 Task: Add the task  Integrate website with a new web content management system (CMS) to the section Flash Flood in the project BackTech and add a Due Date to the respective task as 2024/02/18
Action: Mouse moved to (612, 540)
Screenshot: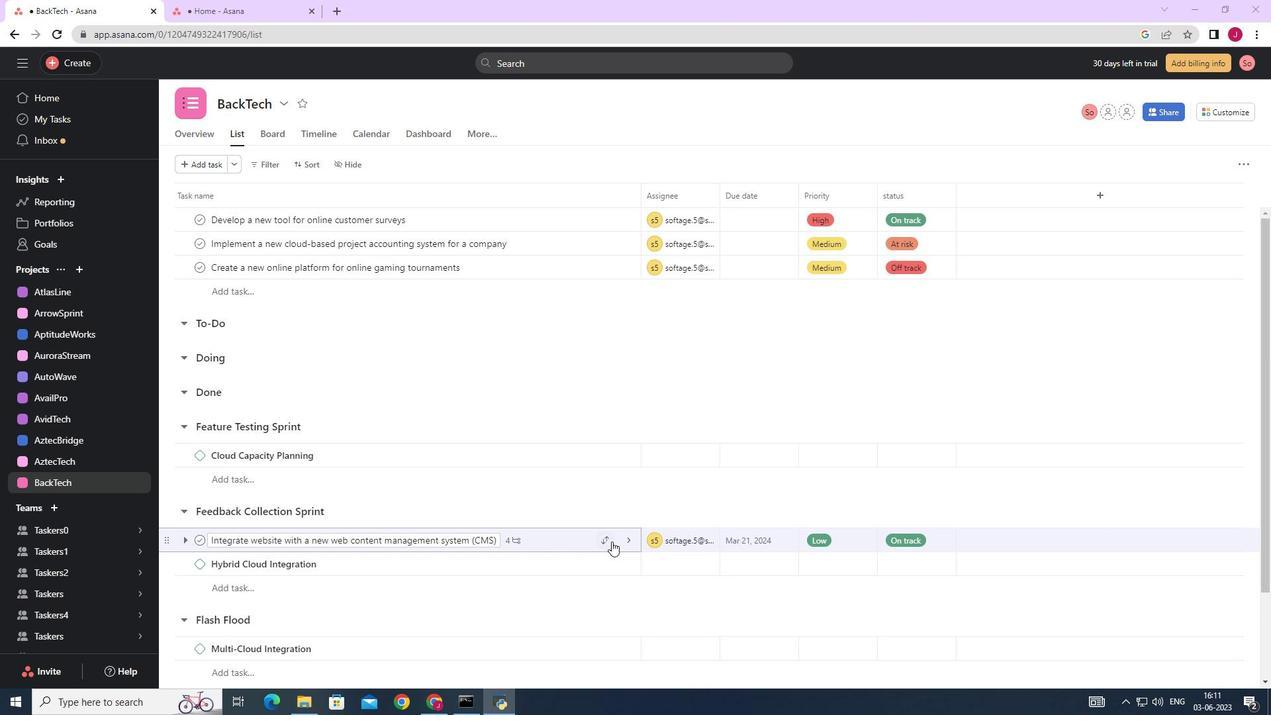 
Action: Mouse pressed left at (612, 540)
Screenshot: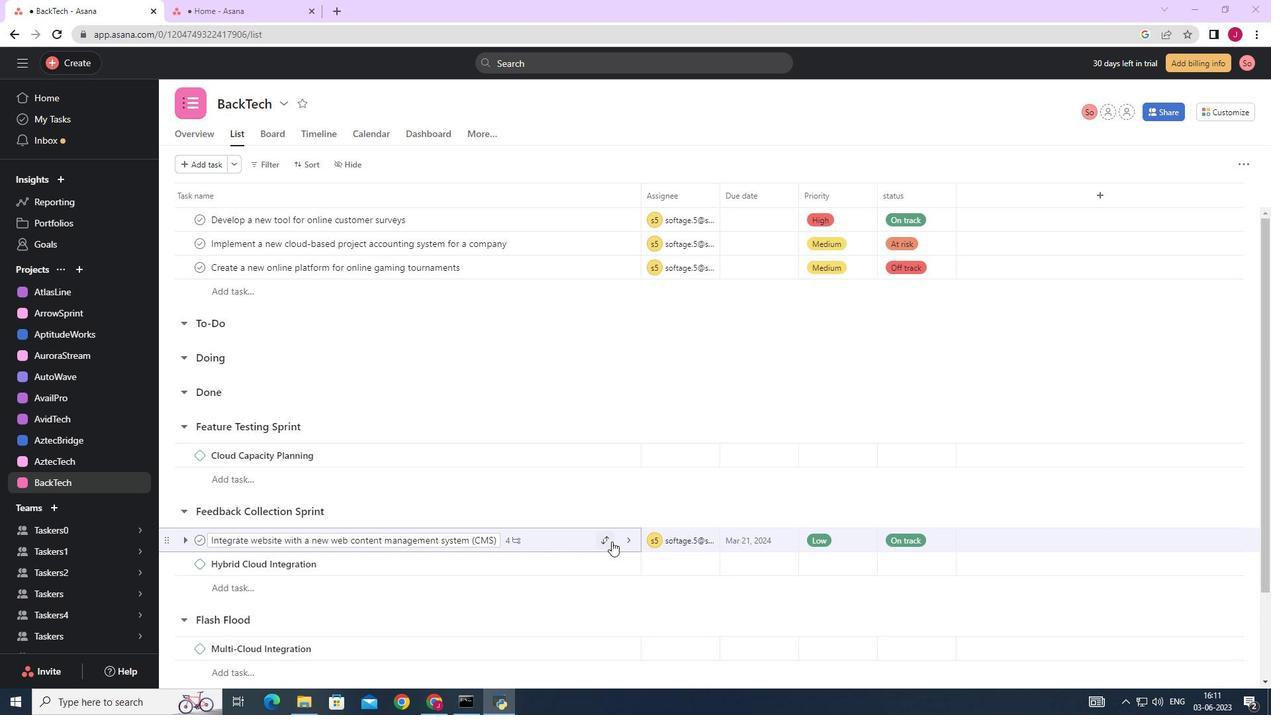 
Action: Mouse moved to (602, 536)
Screenshot: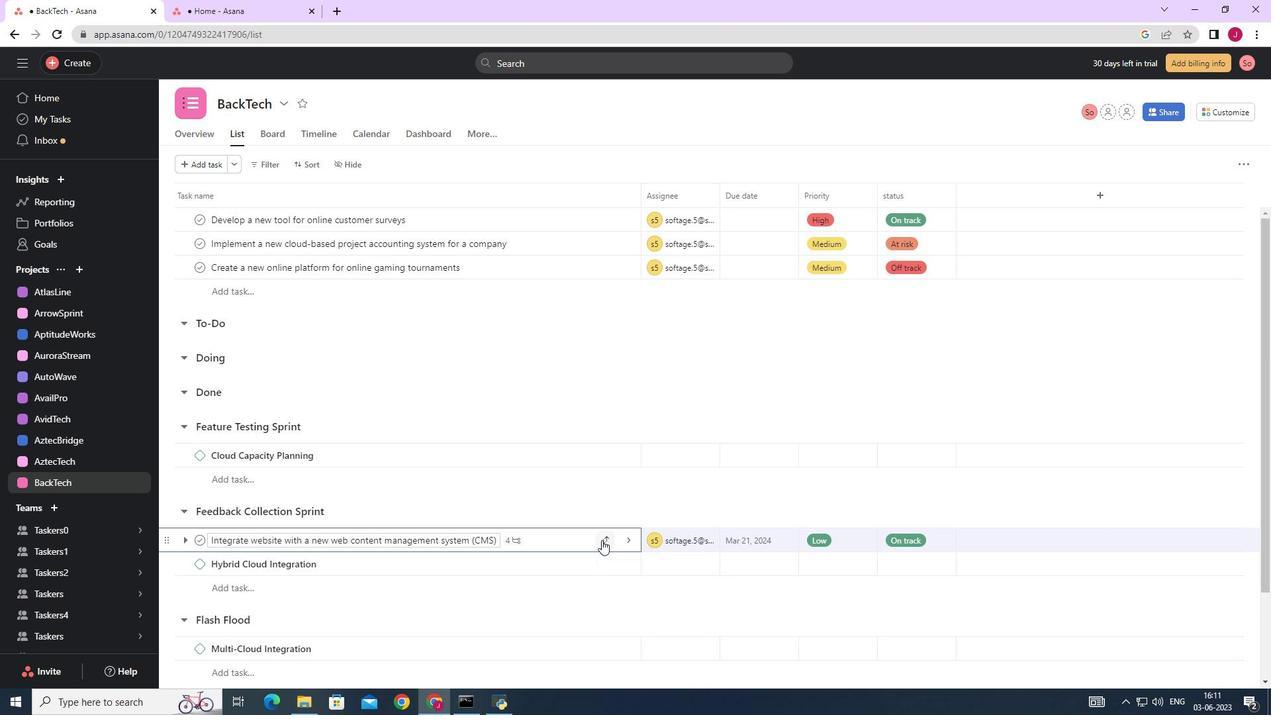 
Action: Mouse pressed left at (602, 536)
Screenshot: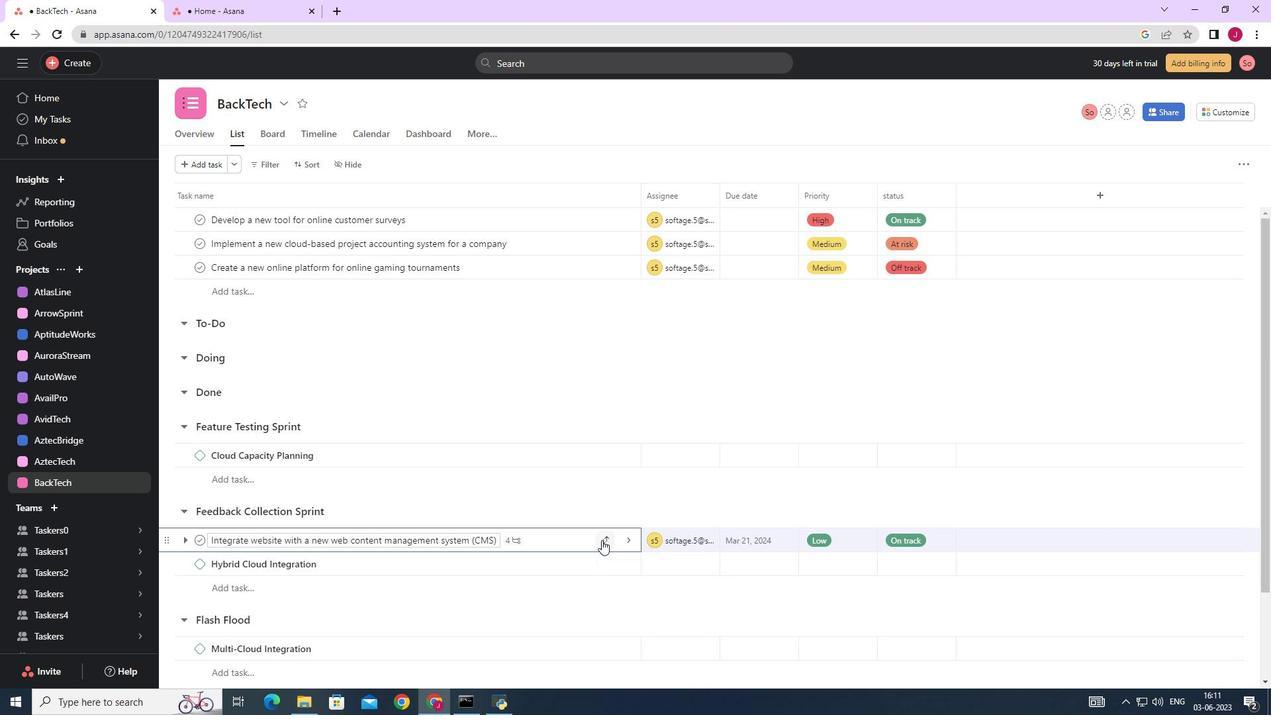
Action: Mouse moved to (603, 537)
Screenshot: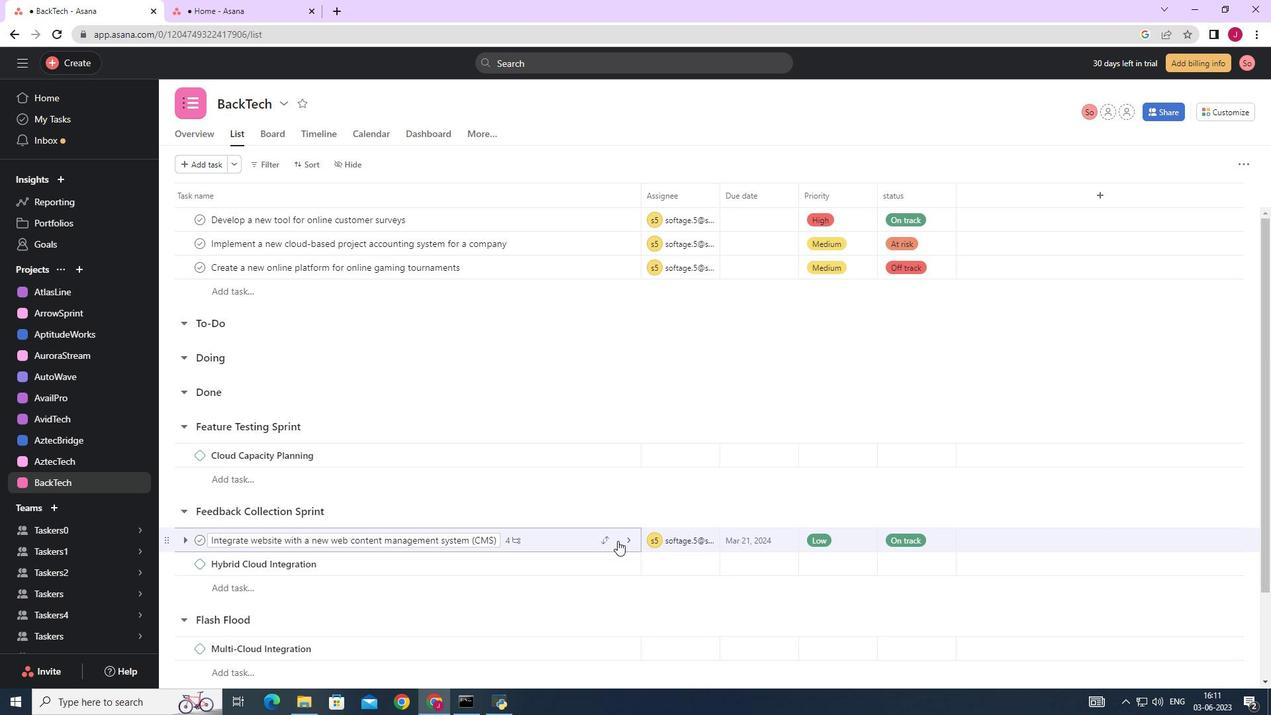 
Action: Mouse pressed left at (603, 537)
Screenshot: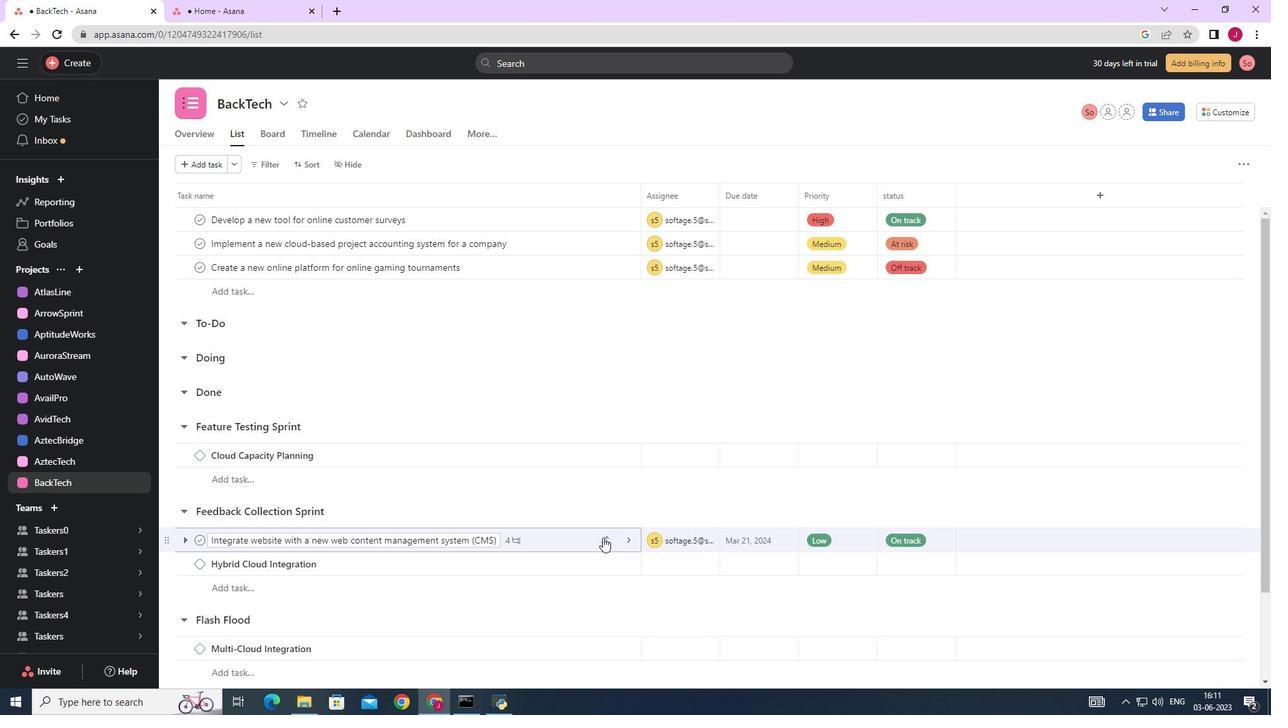 
Action: Mouse moved to (562, 463)
Screenshot: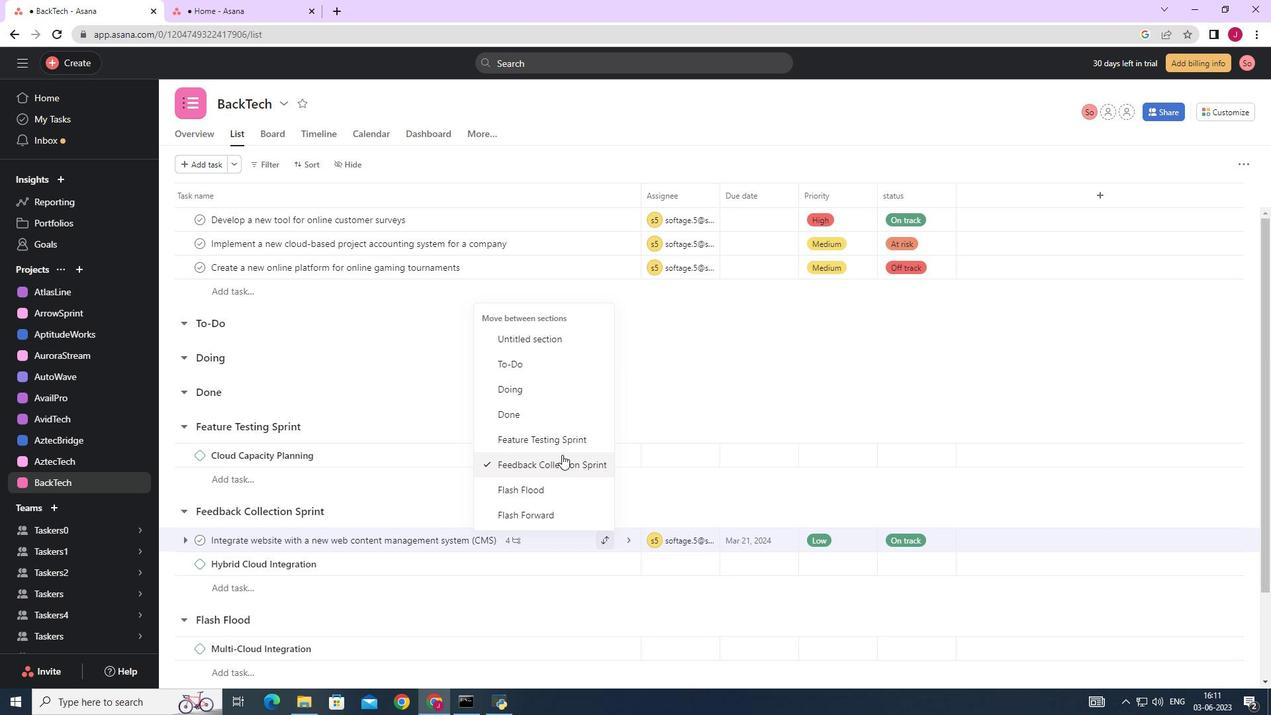 
Action: Mouse pressed left at (562, 463)
Screenshot: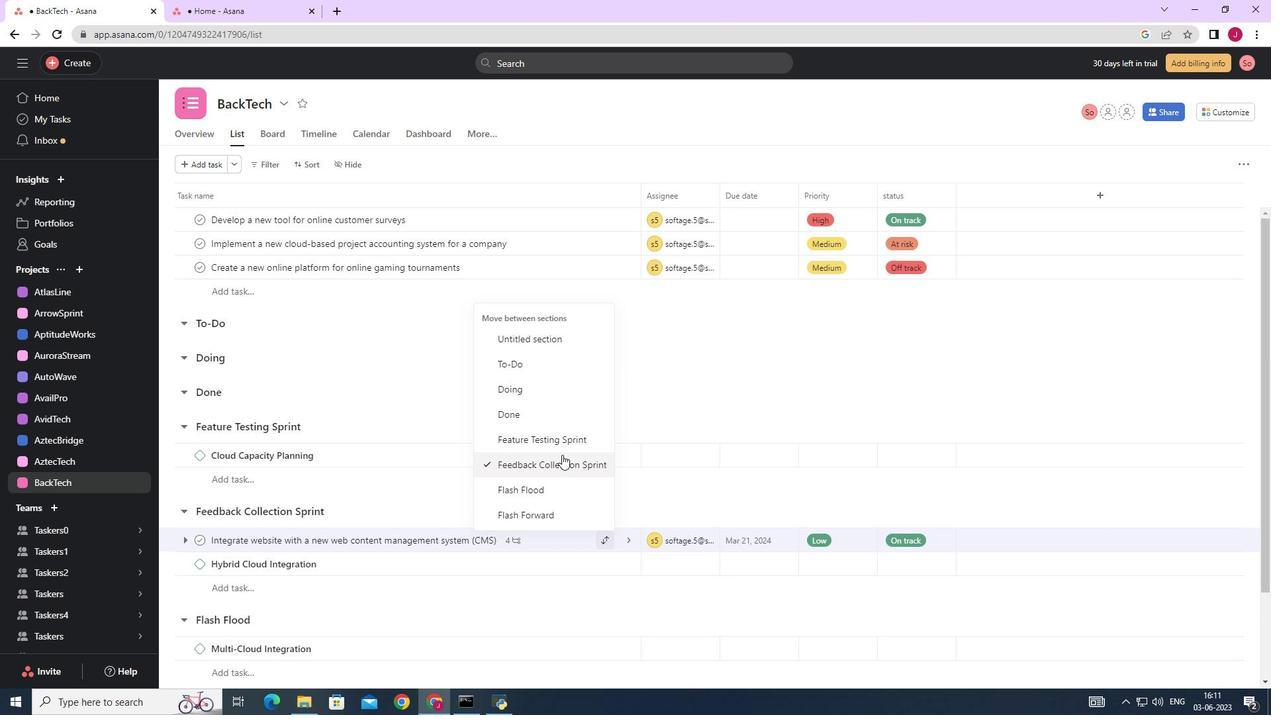 
Action: Mouse moved to (754, 541)
Screenshot: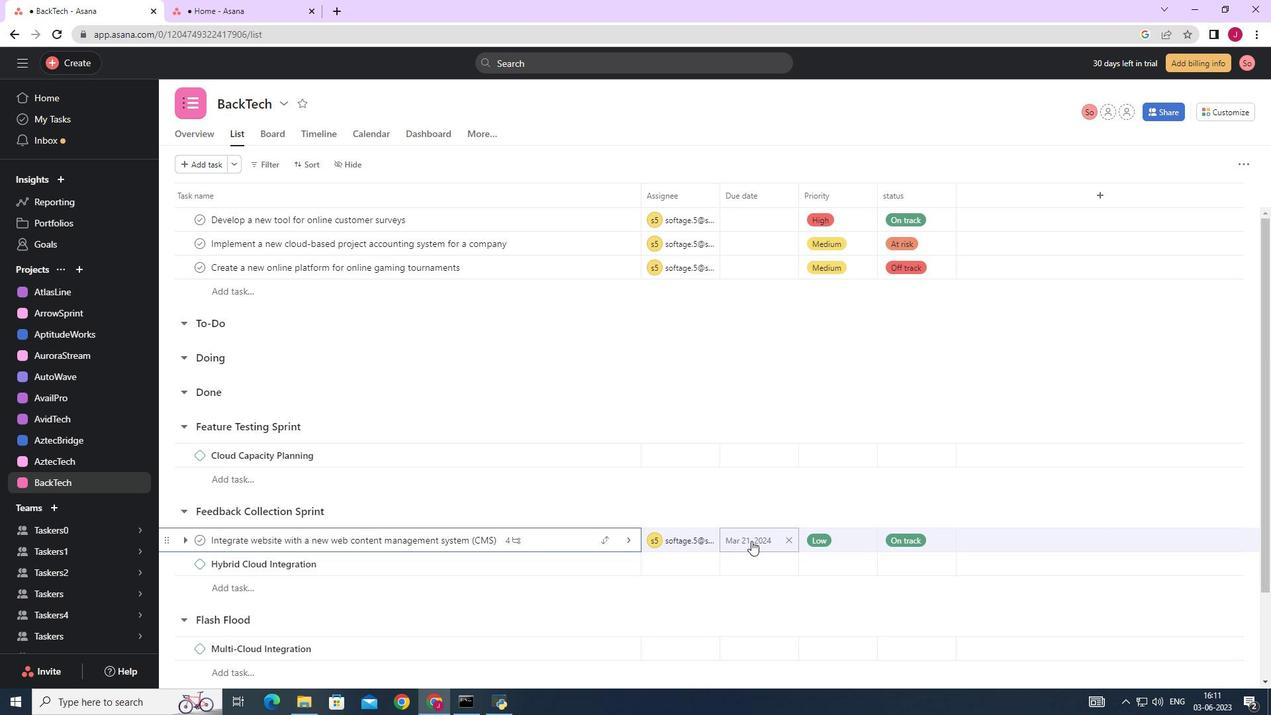 
Action: Mouse pressed left at (754, 541)
Screenshot: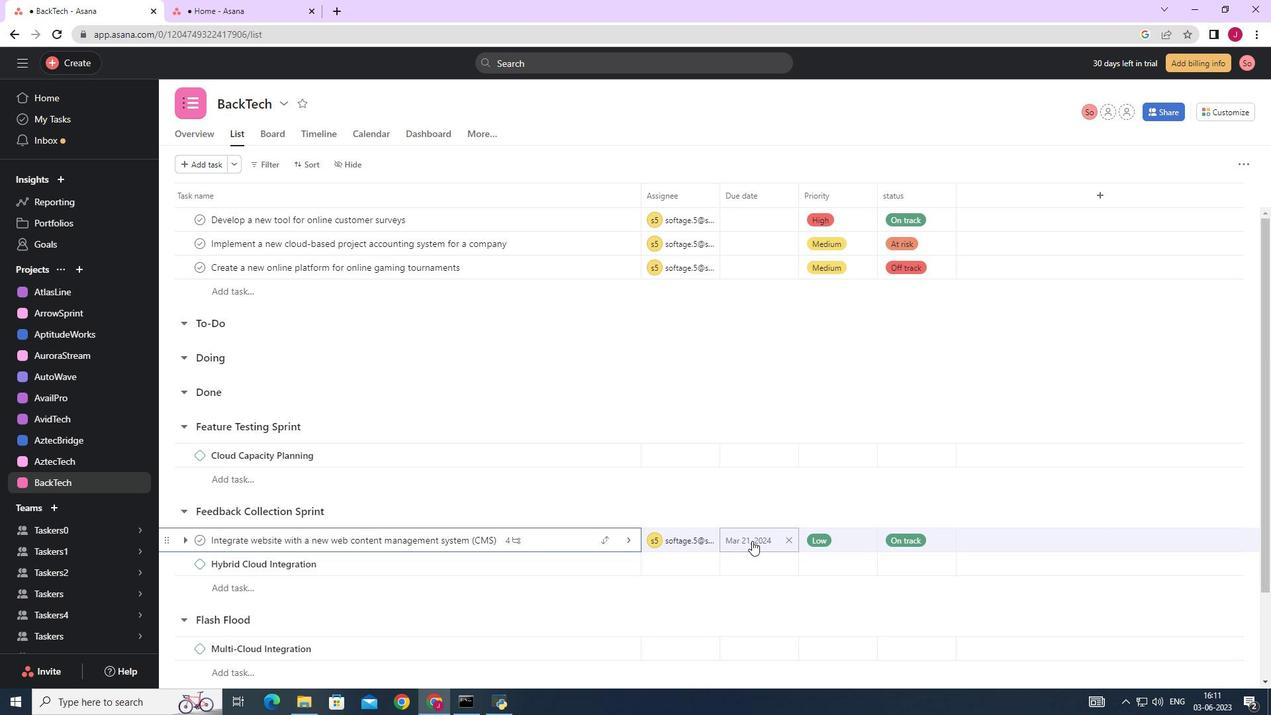 
Action: Mouse moved to (889, 298)
Screenshot: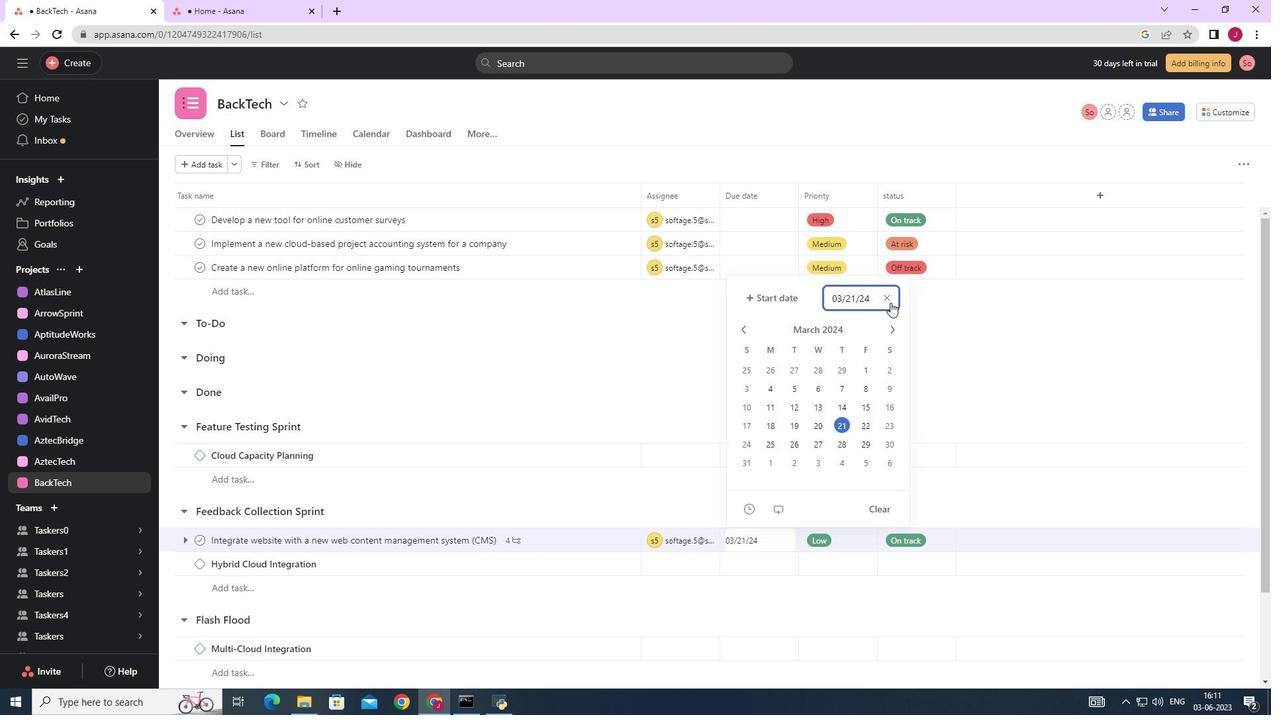 
Action: Mouse pressed left at (889, 298)
Screenshot: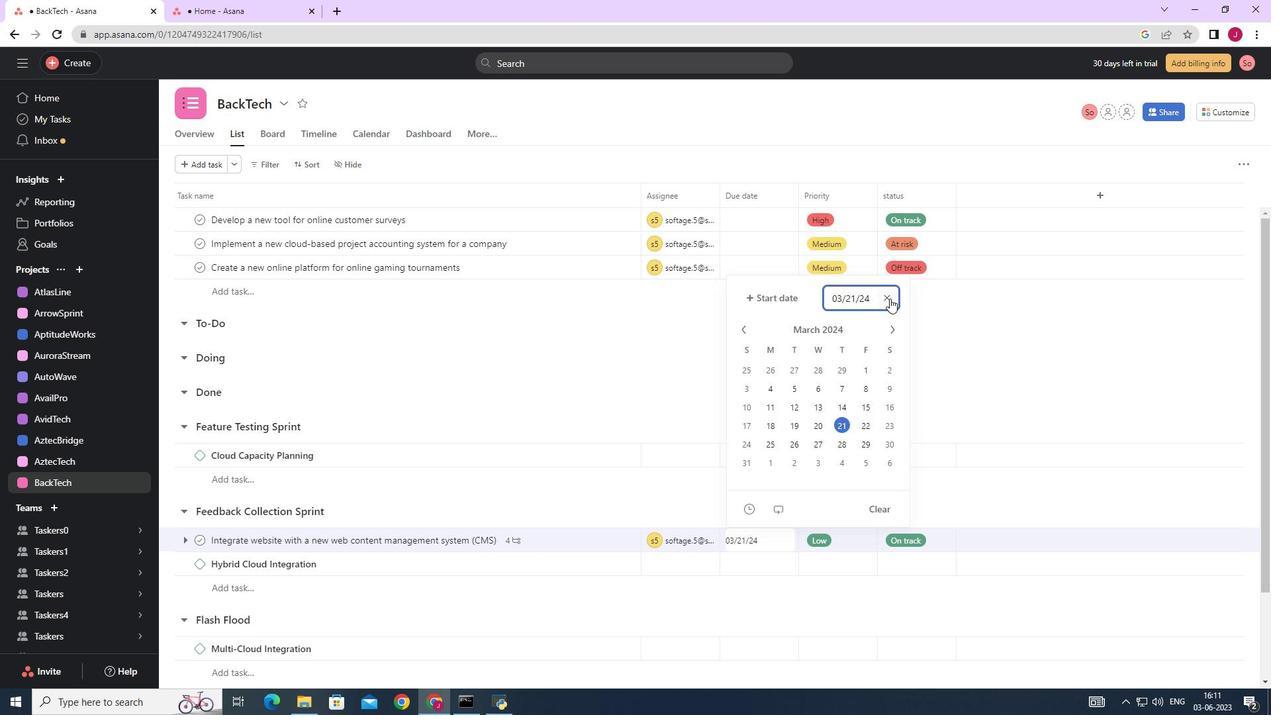 
Action: Mouse moved to (893, 329)
Screenshot: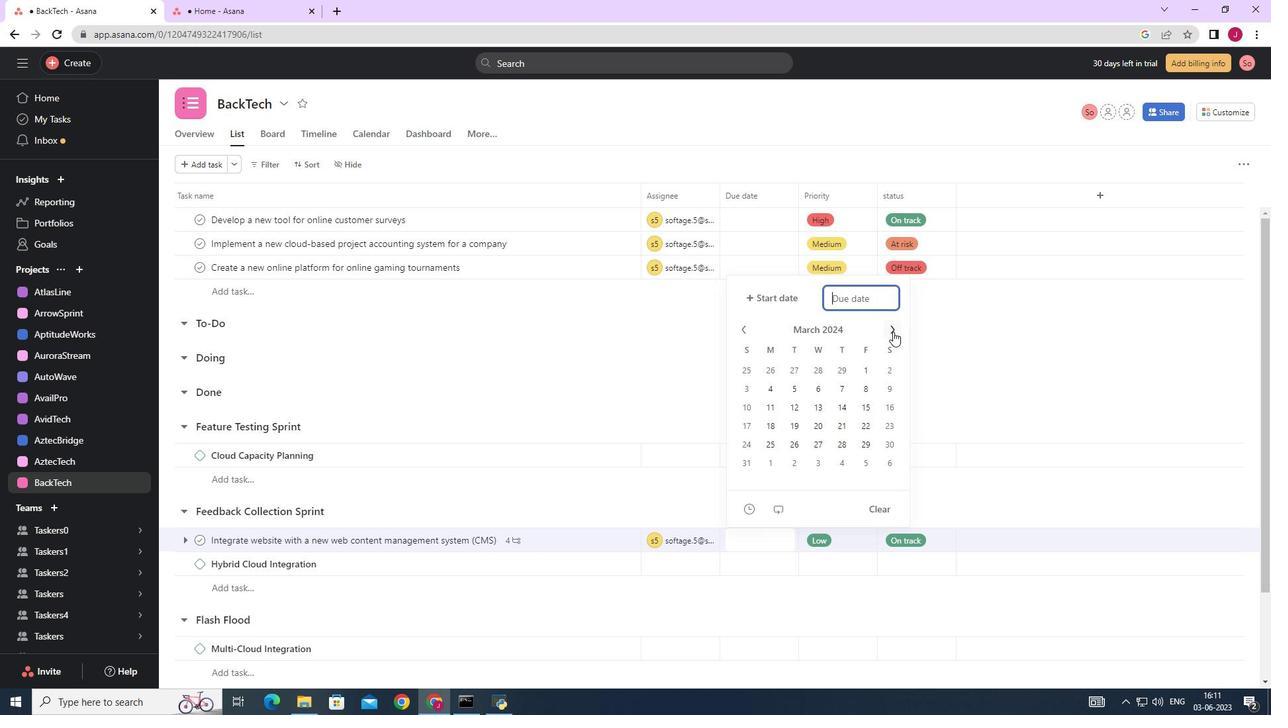 
Action: Mouse pressed left at (893, 329)
Screenshot: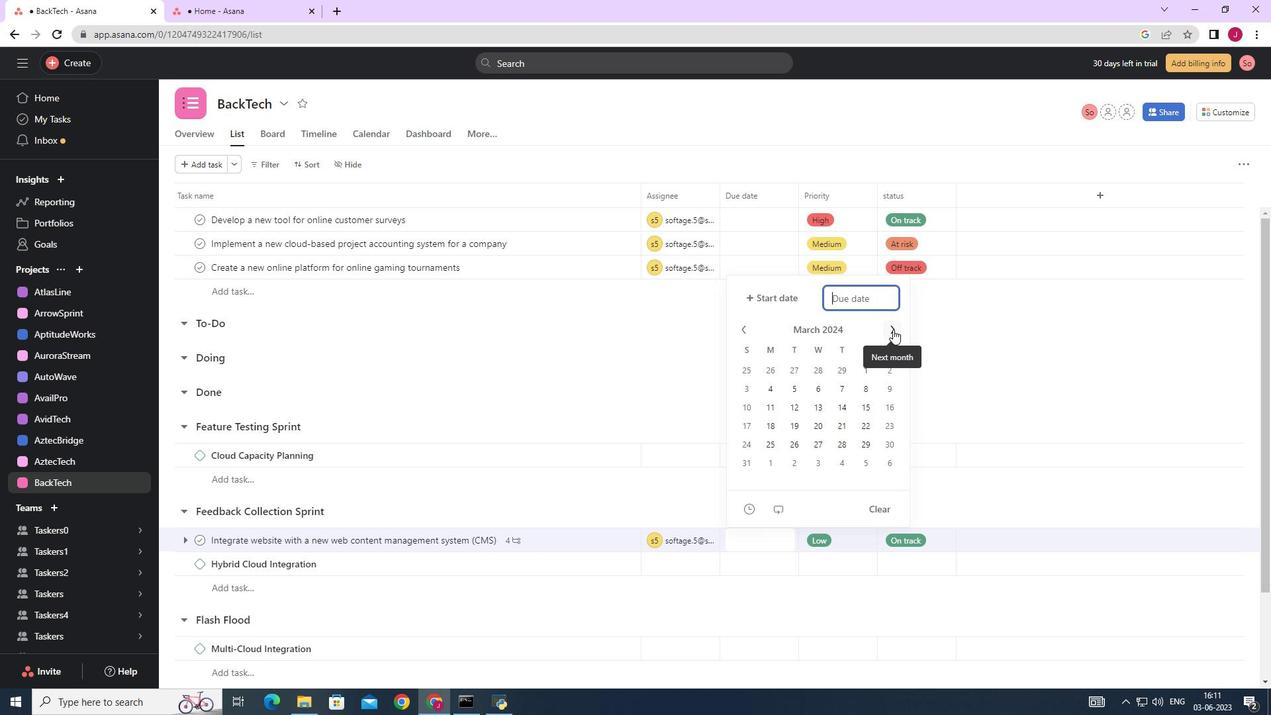 
Action: Mouse moved to (743, 333)
Screenshot: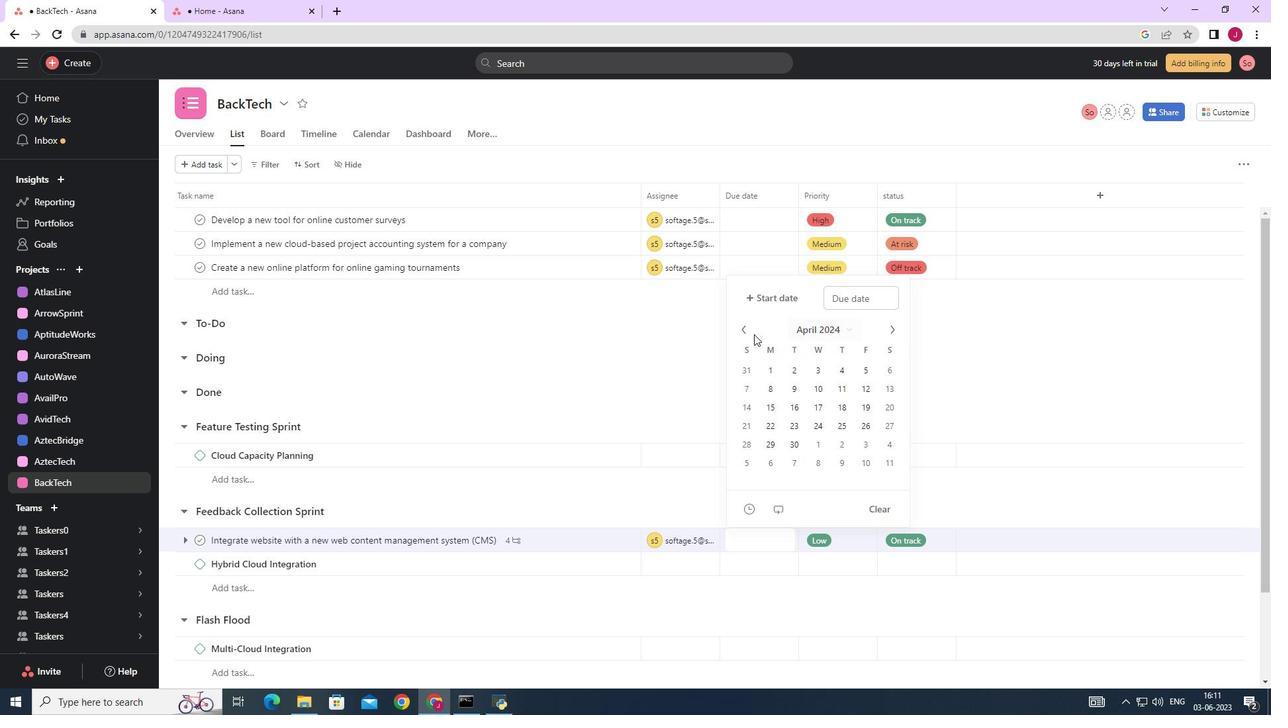 
Action: Mouse pressed left at (743, 333)
Screenshot: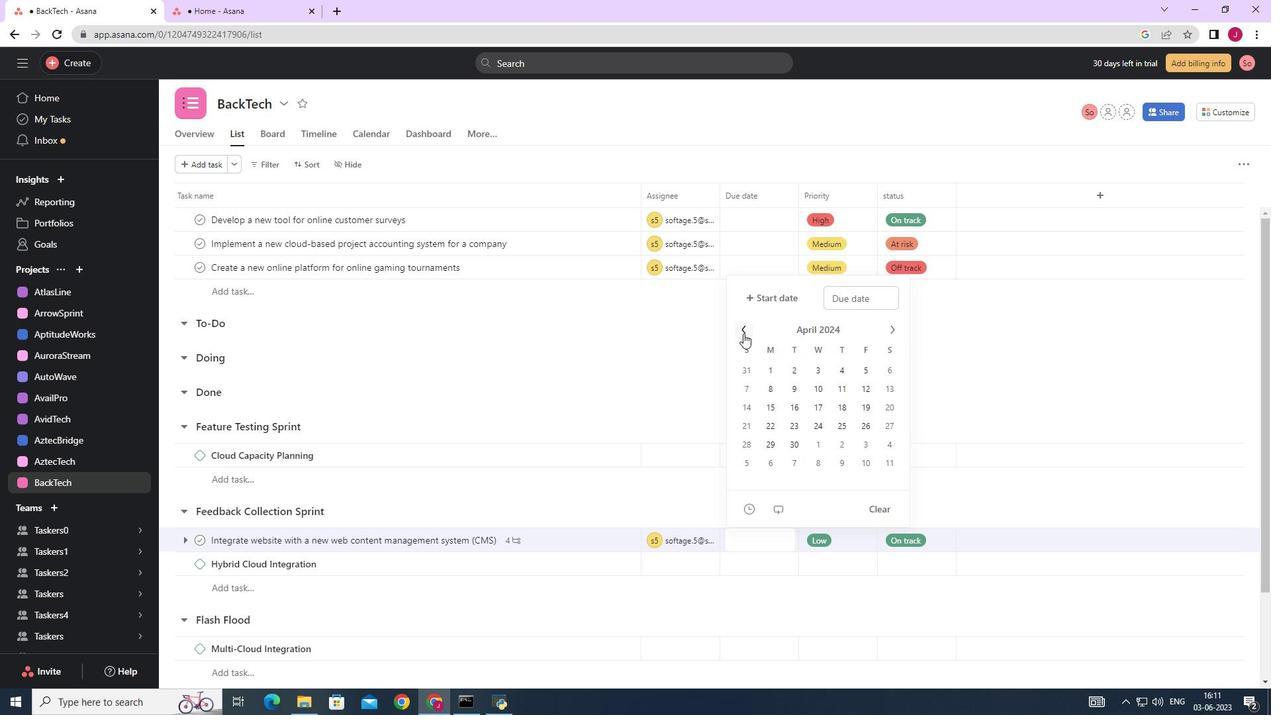 
Action: Mouse pressed left at (743, 333)
Screenshot: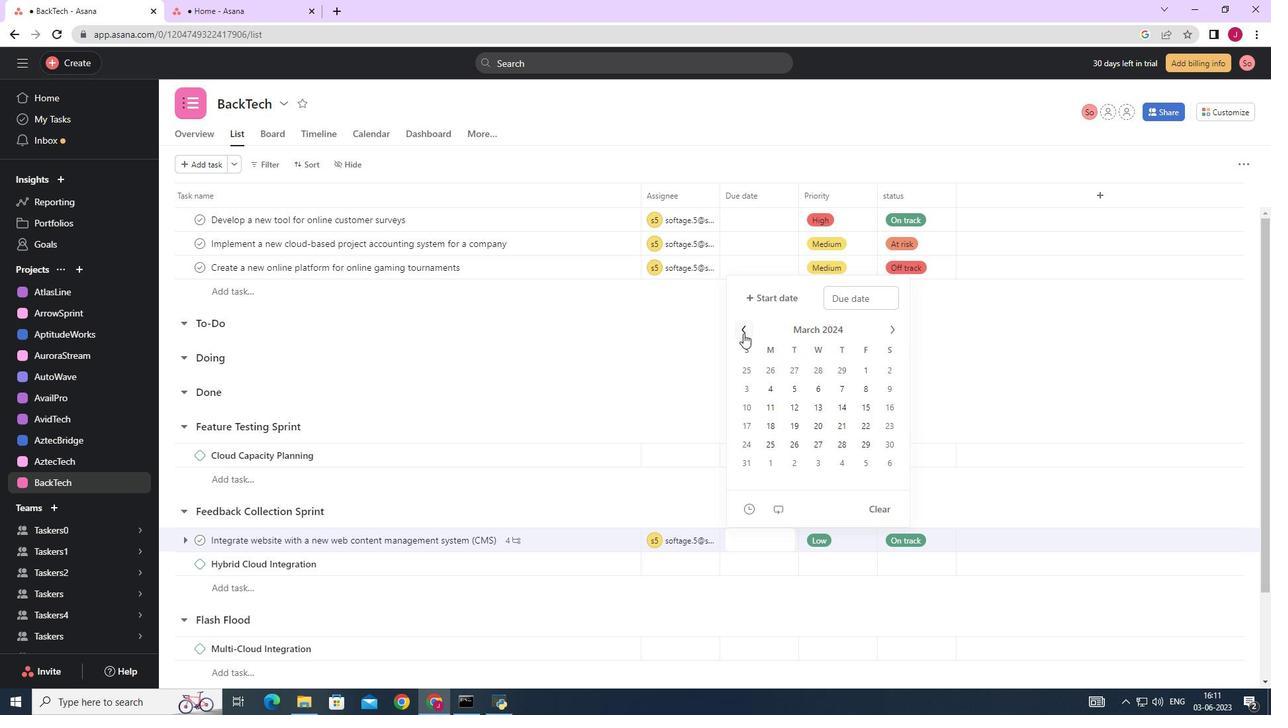 
Action: Mouse moved to (752, 423)
Screenshot: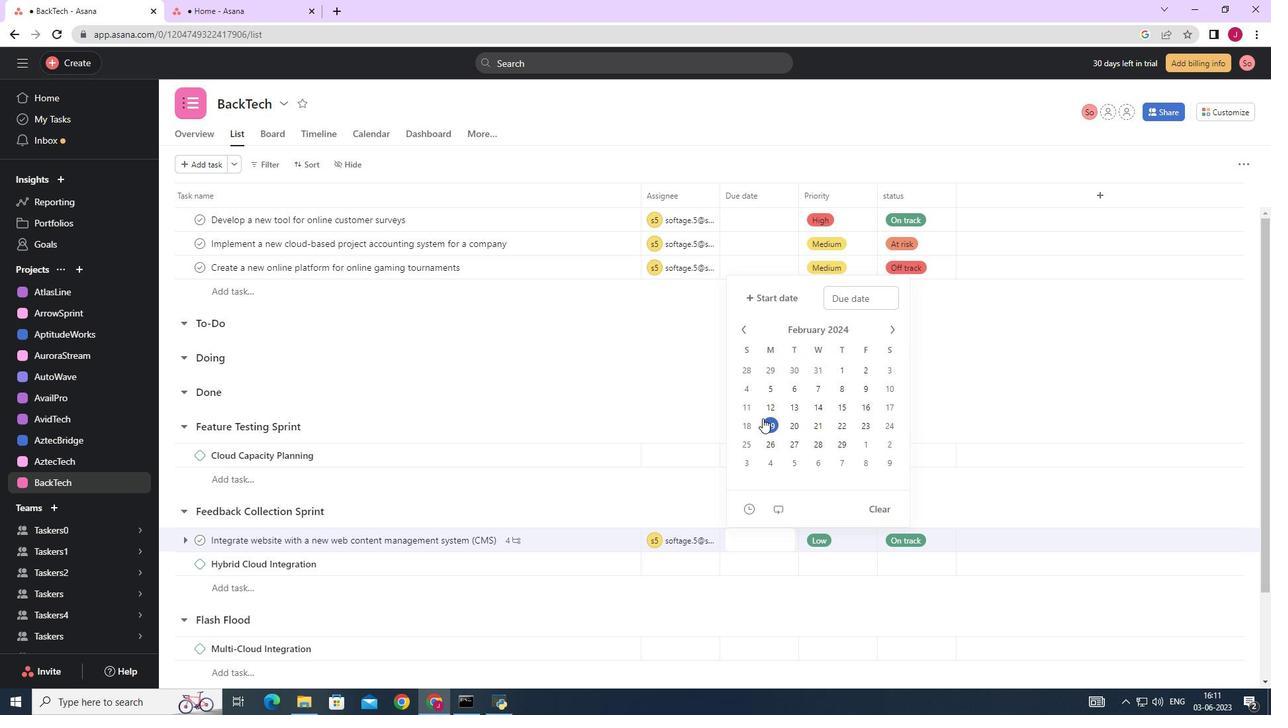 
Action: Mouse pressed left at (752, 423)
Screenshot: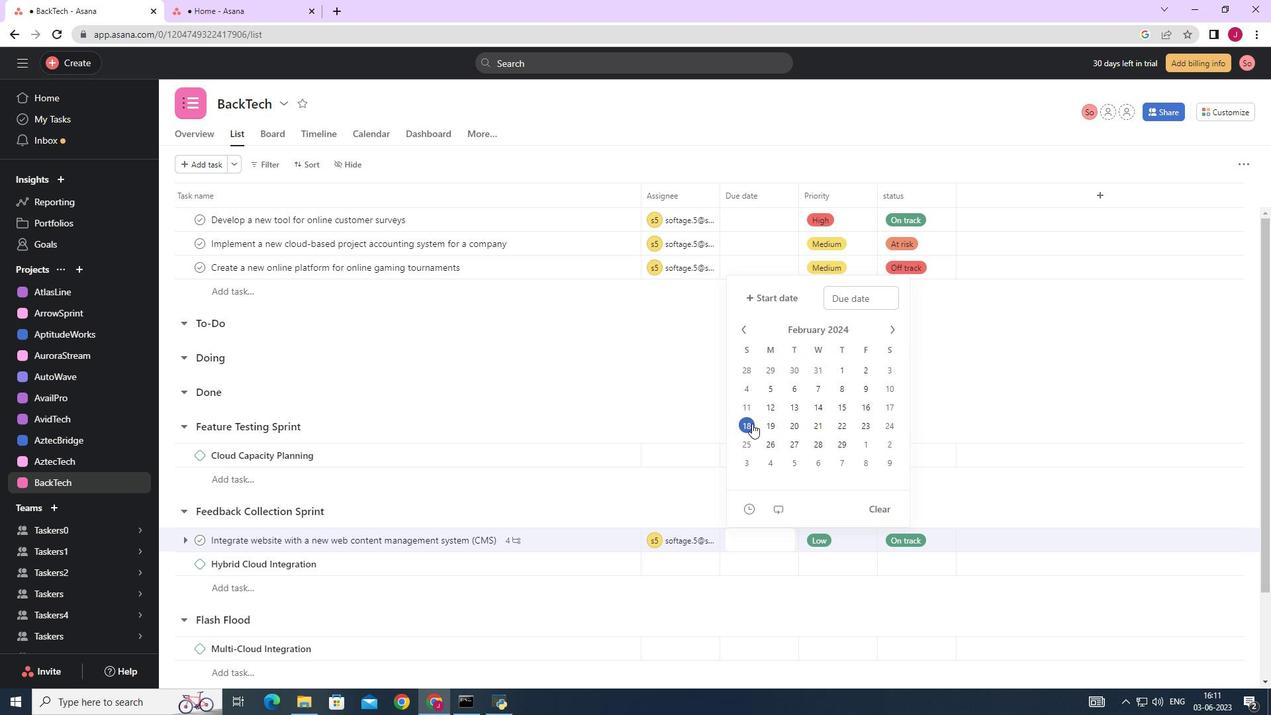 
Action: Mouse moved to (1074, 372)
Screenshot: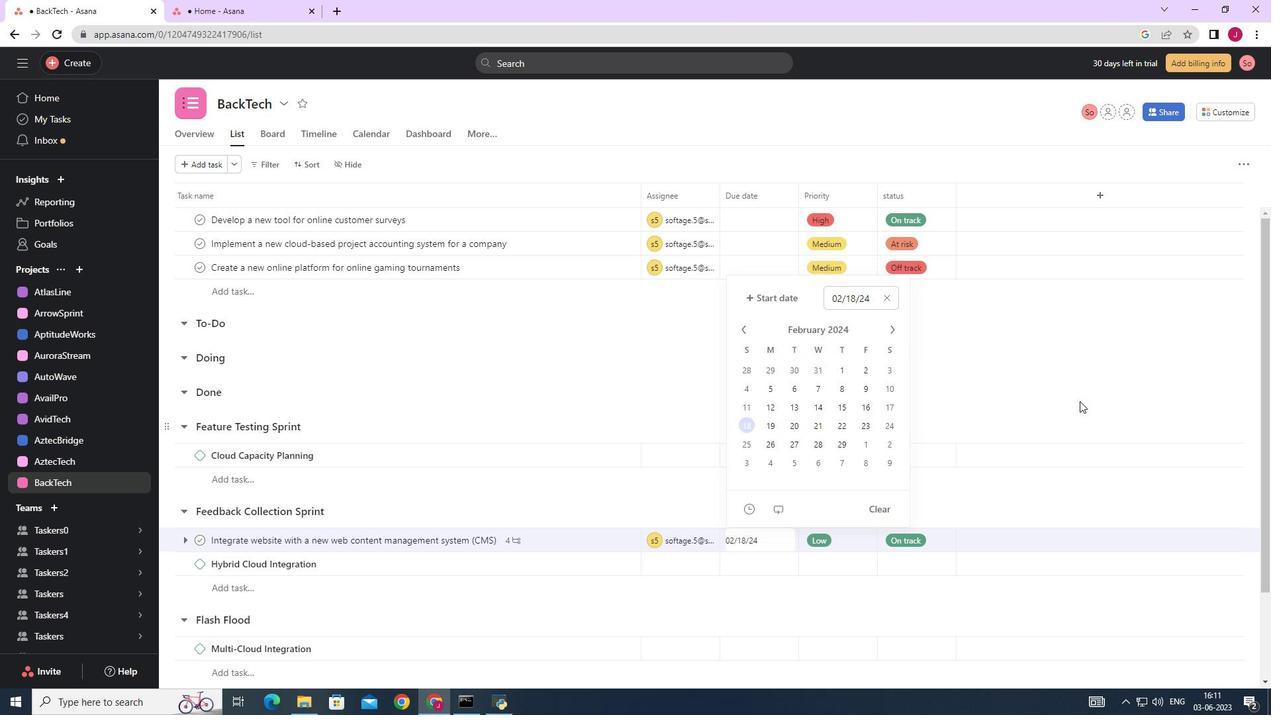 
Action: Mouse pressed left at (1074, 372)
Screenshot: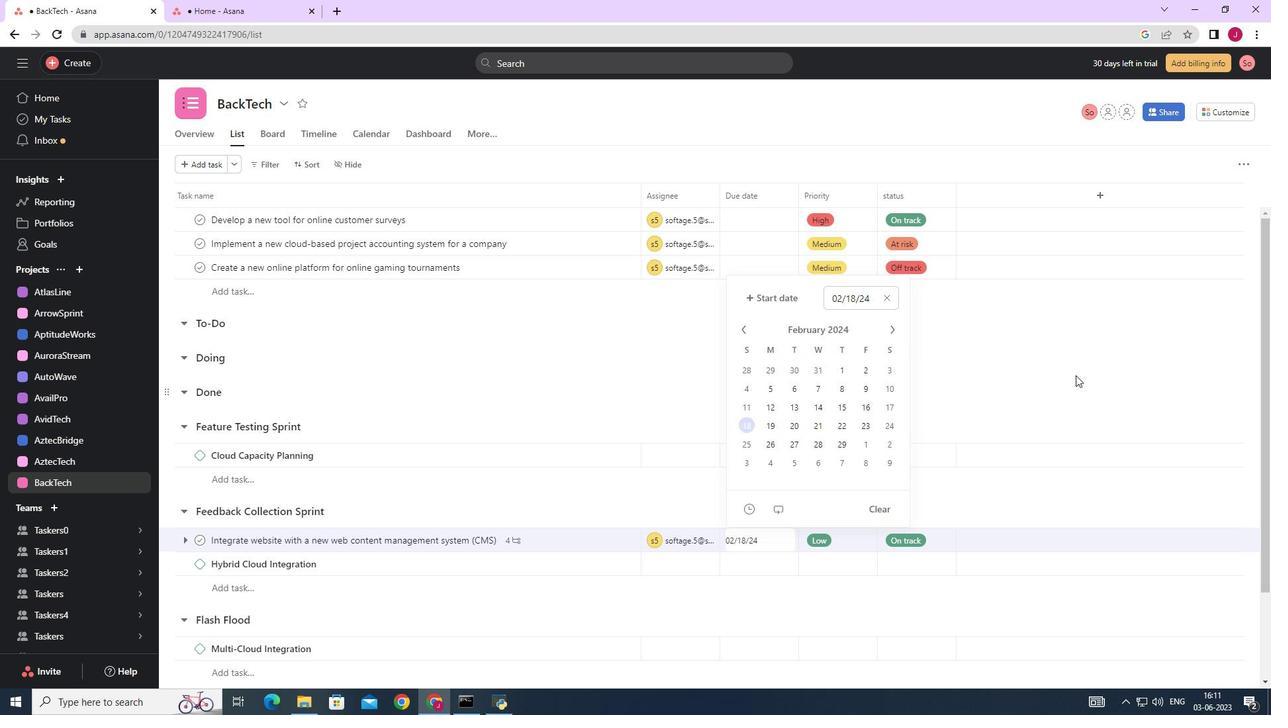 
Action: Mouse moved to (1069, 372)
Screenshot: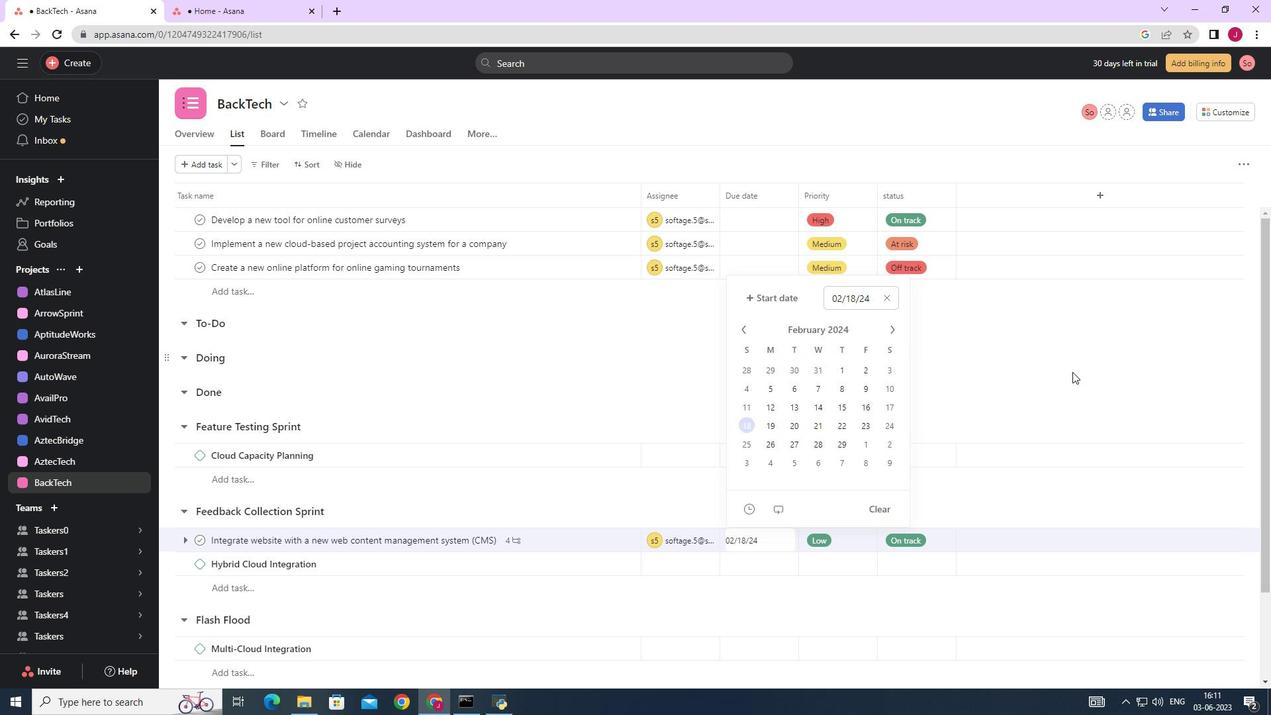 
